 Task: Create a section Running Rampant and in the section, add a milestone Workforce productivity enhancement in the project ClickTech
Action: Mouse moved to (67, 196)
Screenshot: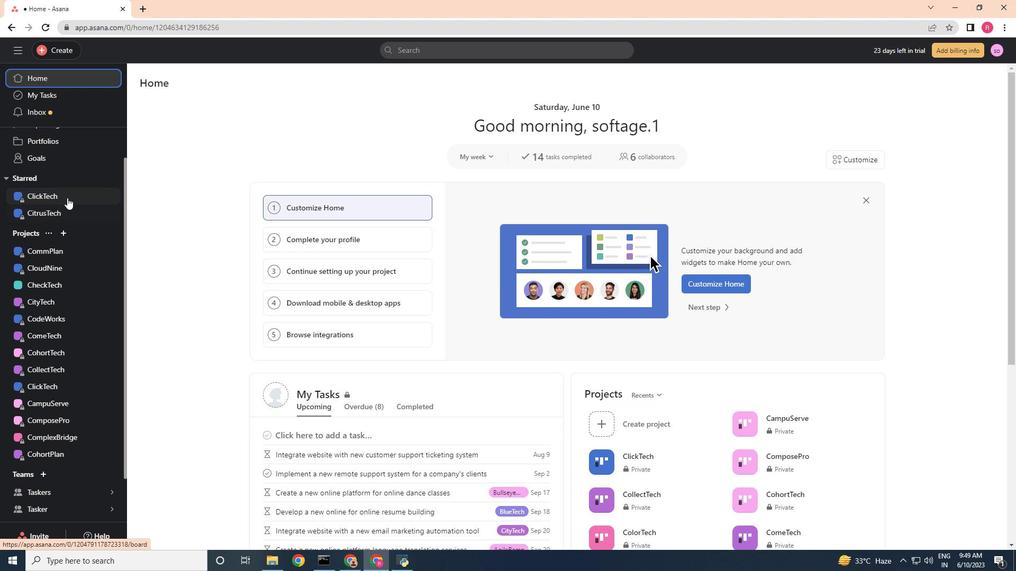 
Action: Mouse pressed left at (67, 196)
Screenshot: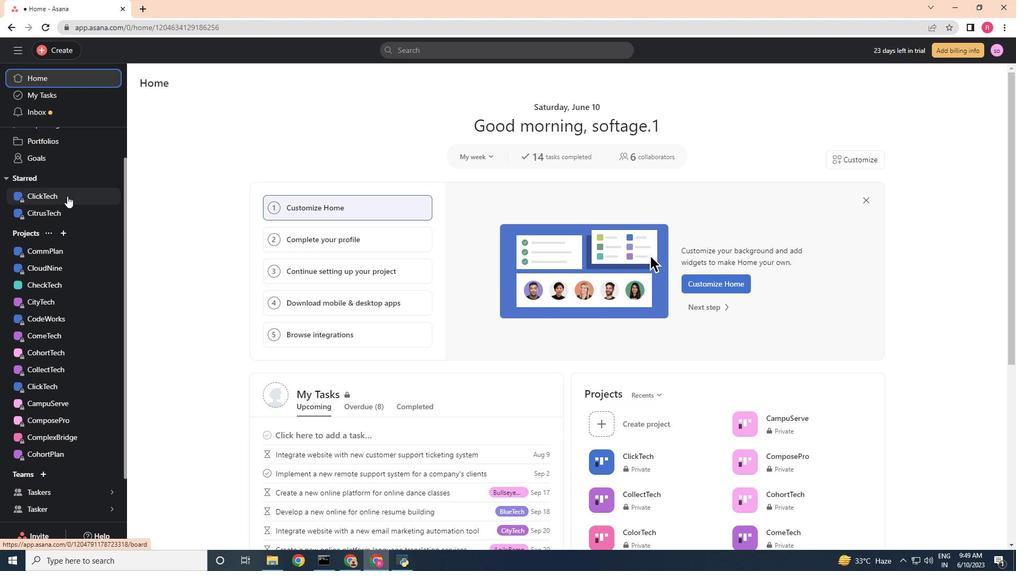 
Action: Mouse moved to (597, 542)
Screenshot: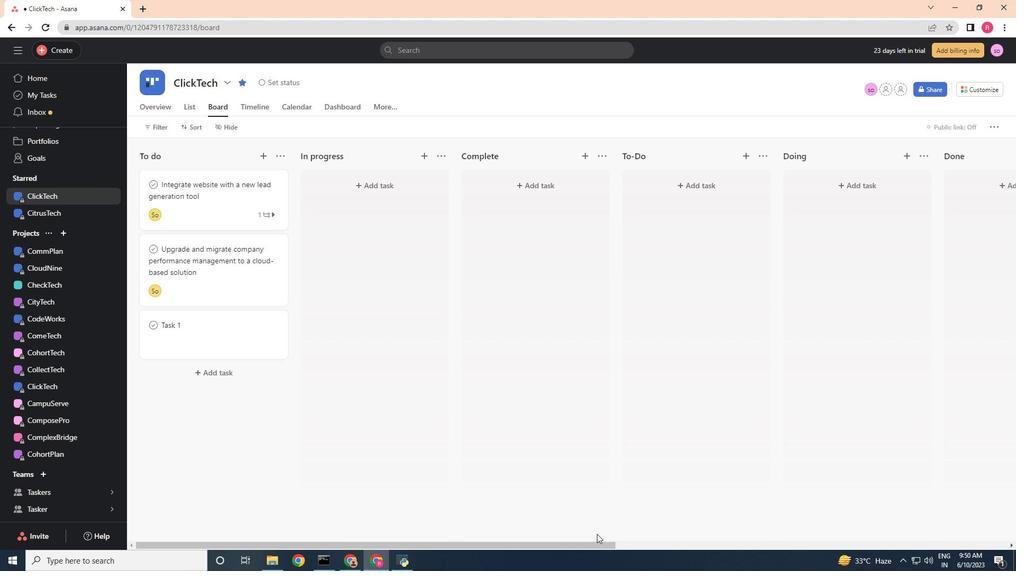
Action: Mouse pressed left at (597, 542)
Screenshot: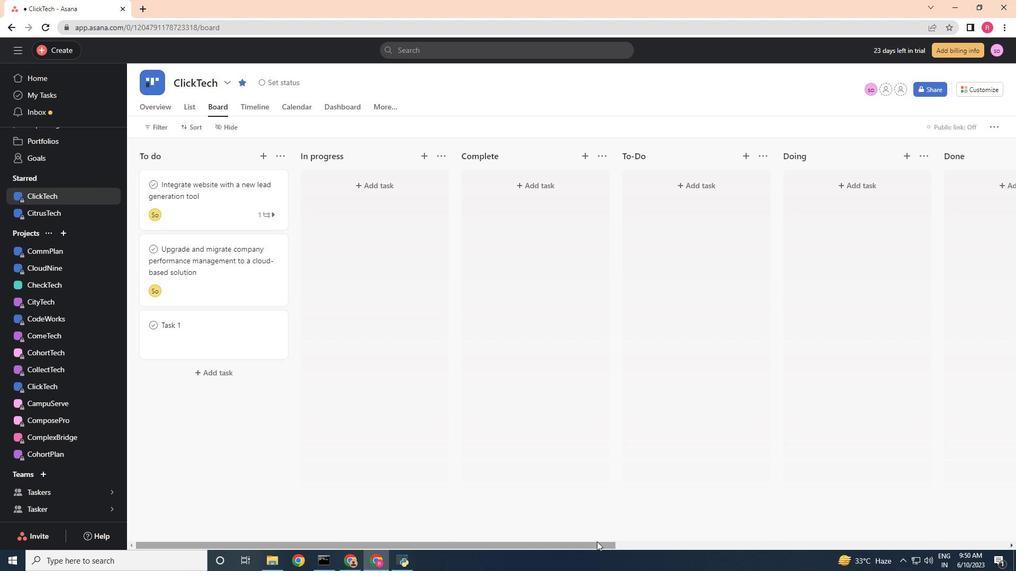 
Action: Mouse moved to (901, 152)
Screenshot: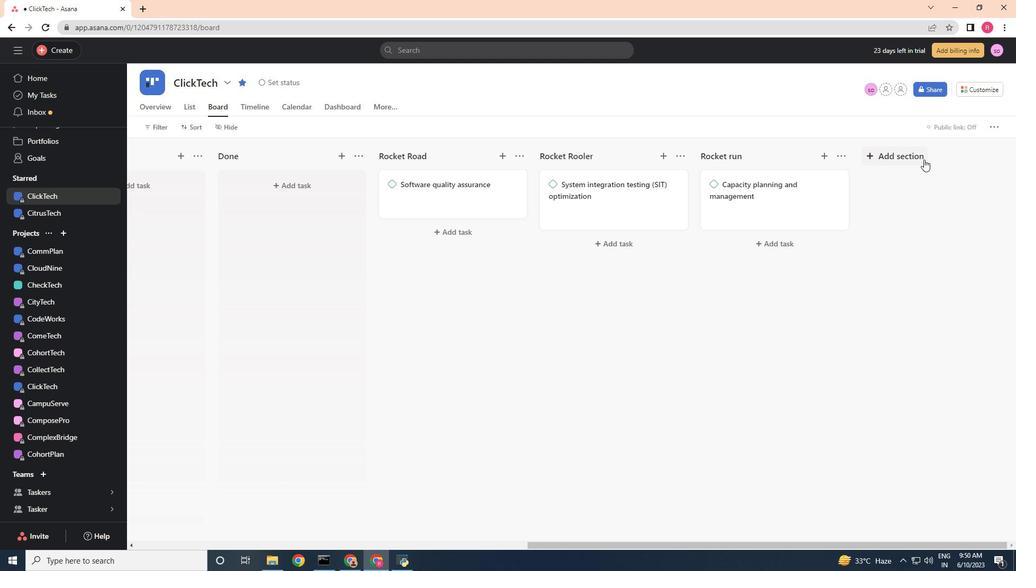
Action: Mouse pressed left at (901, 152)
Screenshot: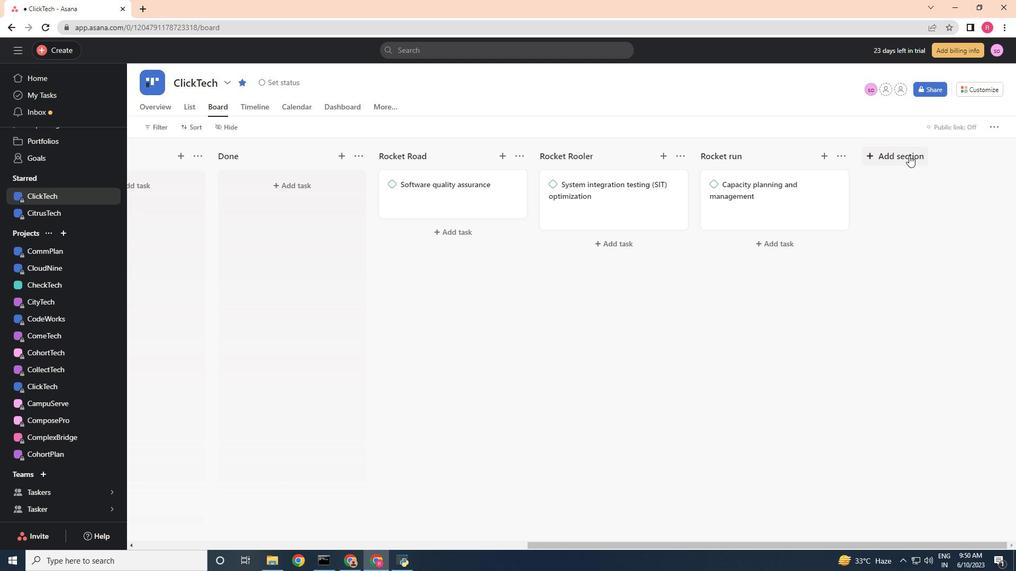 
Action: Mouse moved to (781, 147)
Screenshot: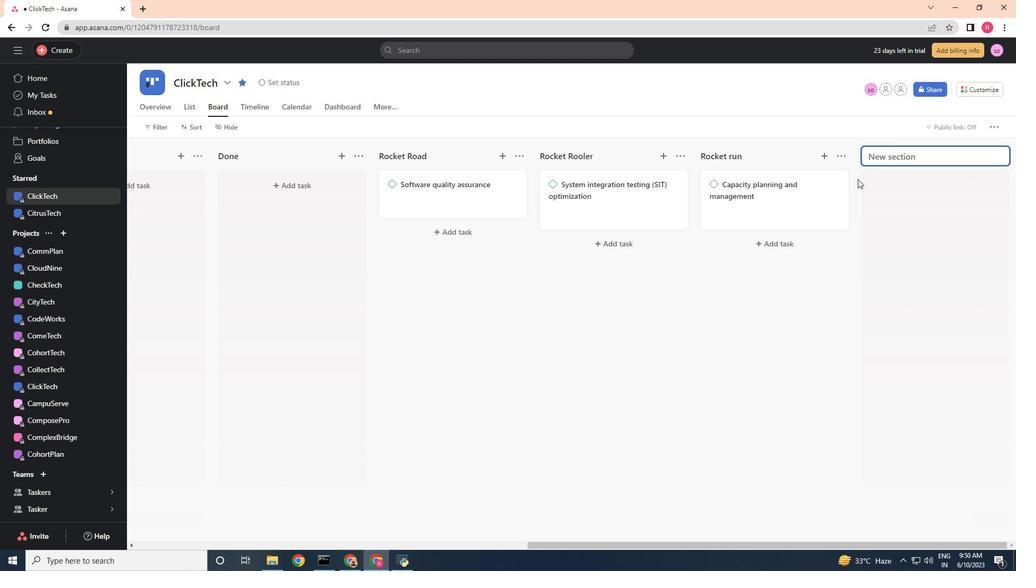 
Action: Key pressed <Key.shift>Running<Key.space><Key.shift>Rampant<Key.enter>
Screenshot: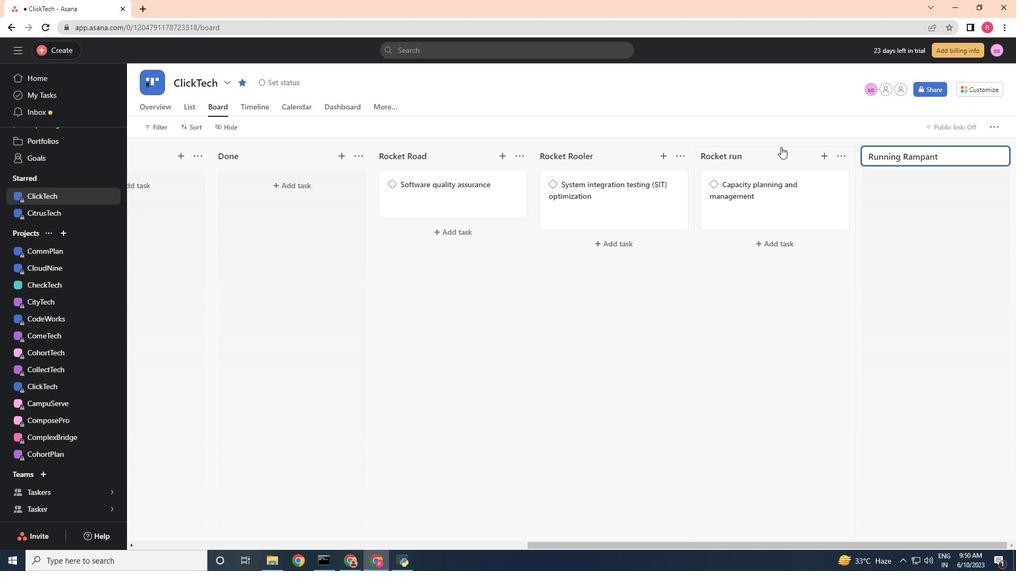
Action: Mouse moved to (773, 184)
Screenshot: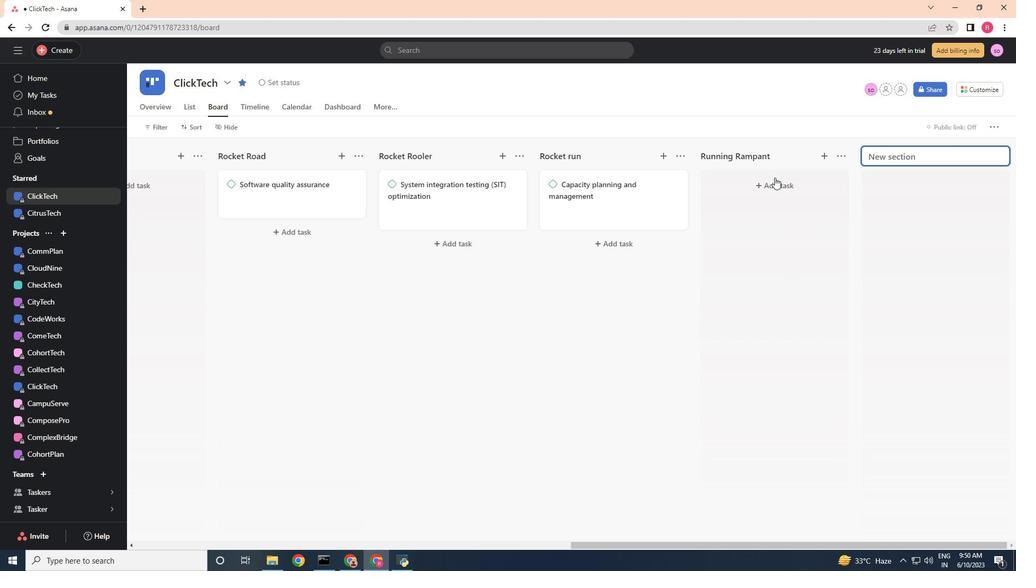 
Action: Mouse pressed left at (773, 184)
Screenshot: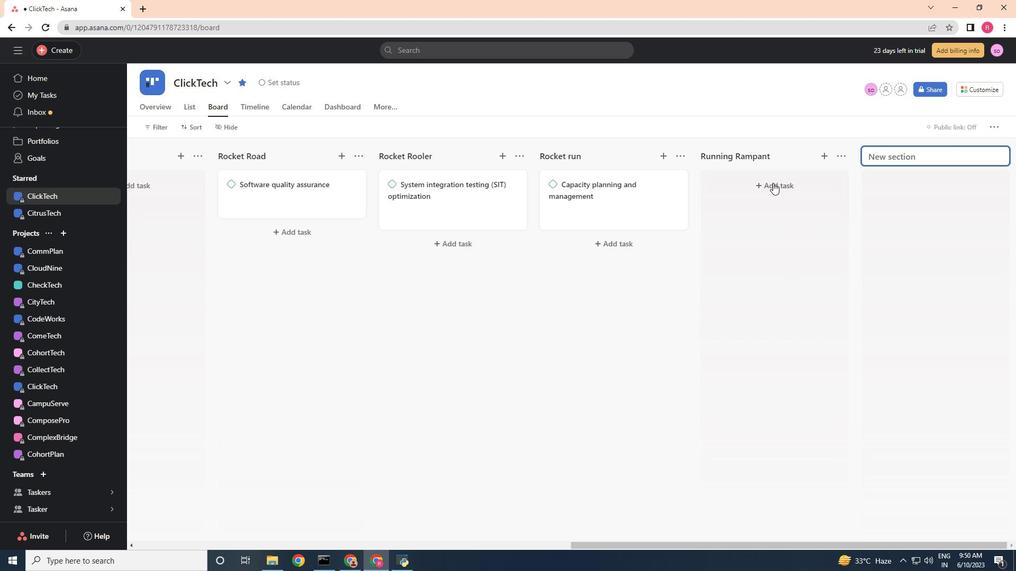 
Action: Mouse moved to (764, 182)
Screenshot: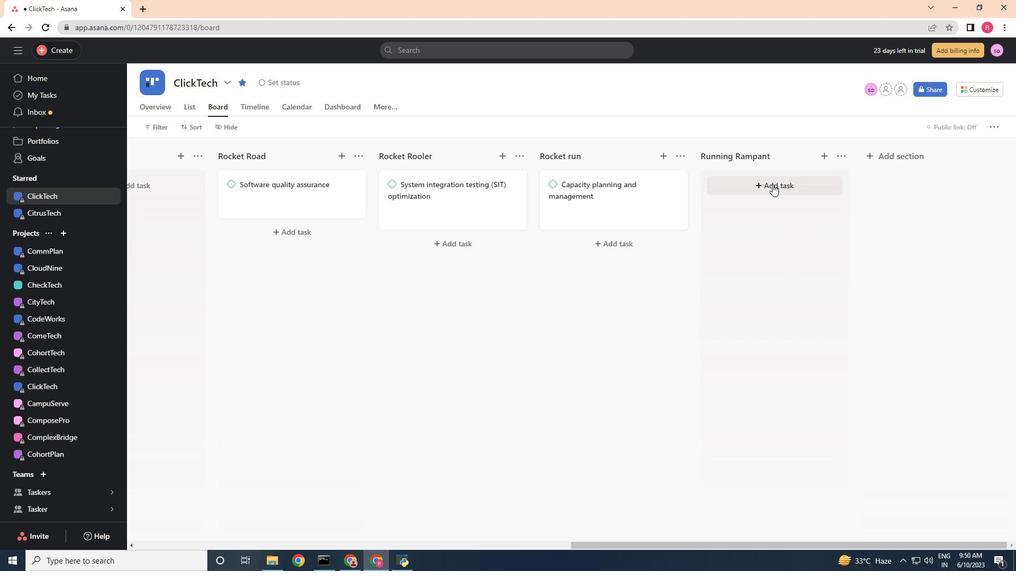 
Action: Key pressed <Key.shift><Key.shift><Key.shift><Key.shift><Key.shift><Key.shift><Key.shift><Key.shift><Key.shift><Key.shift>Workforce<Key.space>productio<Key.backspace><Key.backspace><Key.backspace><Key.backspace>ctivity<Key.space>enhanceement
Screenshot: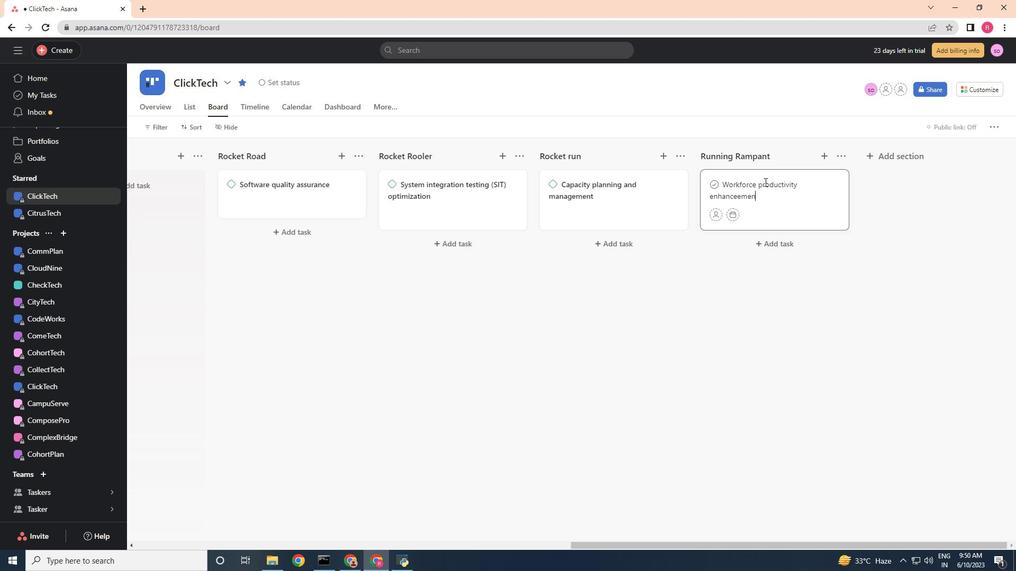 
Action: Mouse moved to (737, 197)
Screenshot: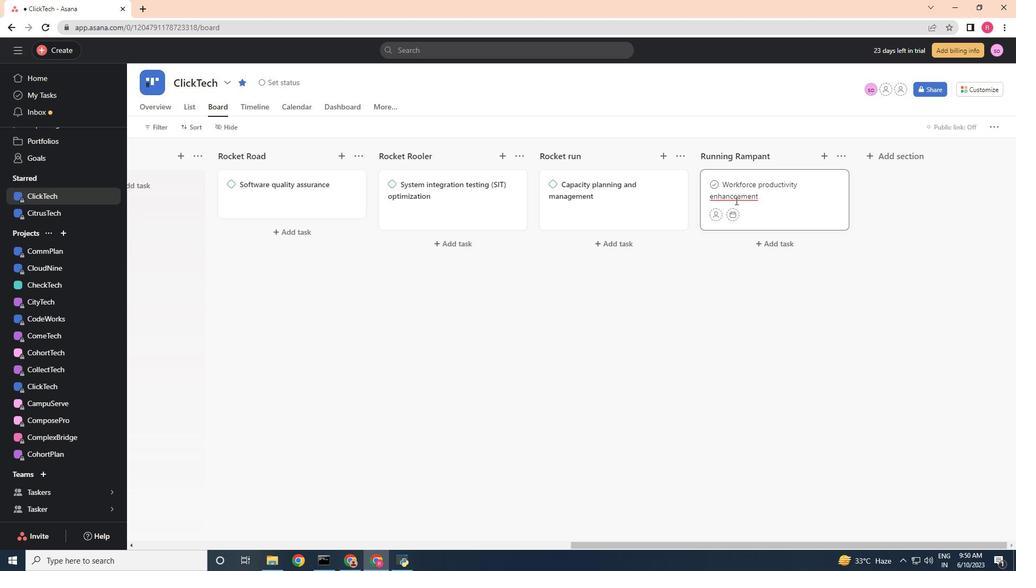 
Action: Mouse pressed left at (737, 197)
Screenshot: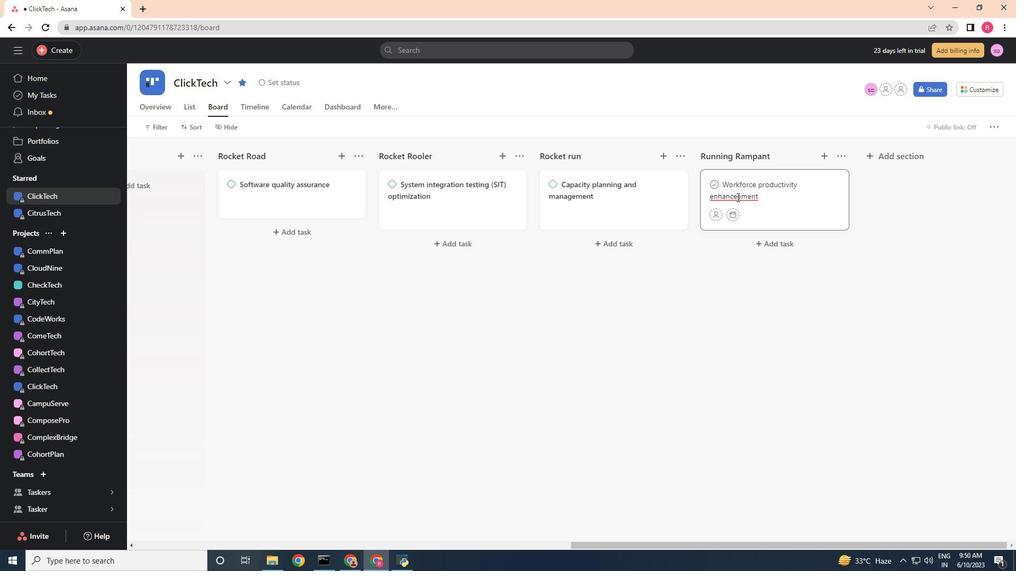 
Action: Mouse moved to (737, 196)
Screenshot: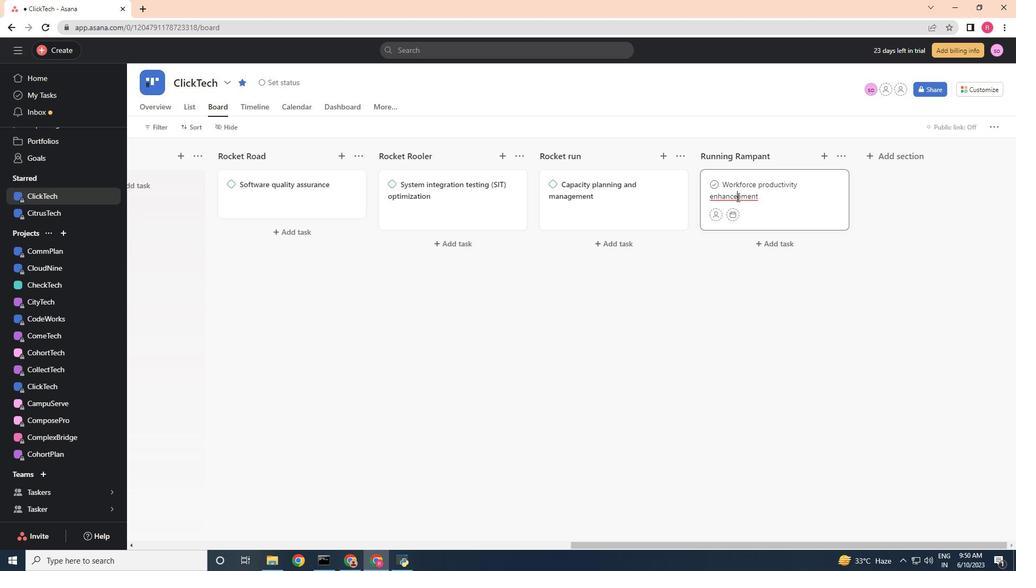 
Action: Key pressed <Key.backspace>
Screenshot: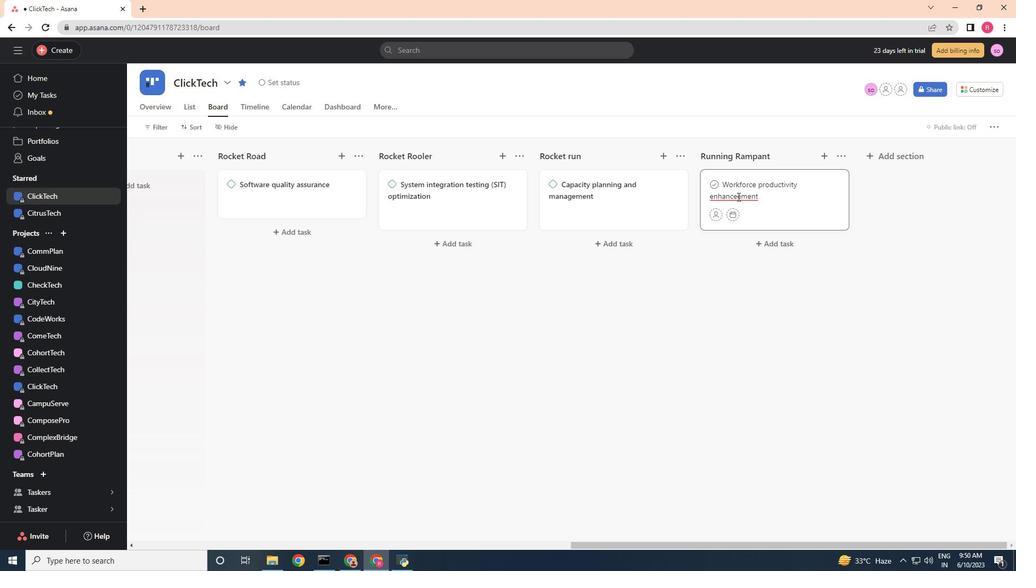 
Action: Mouse moved to (770, 208)
Screenshot: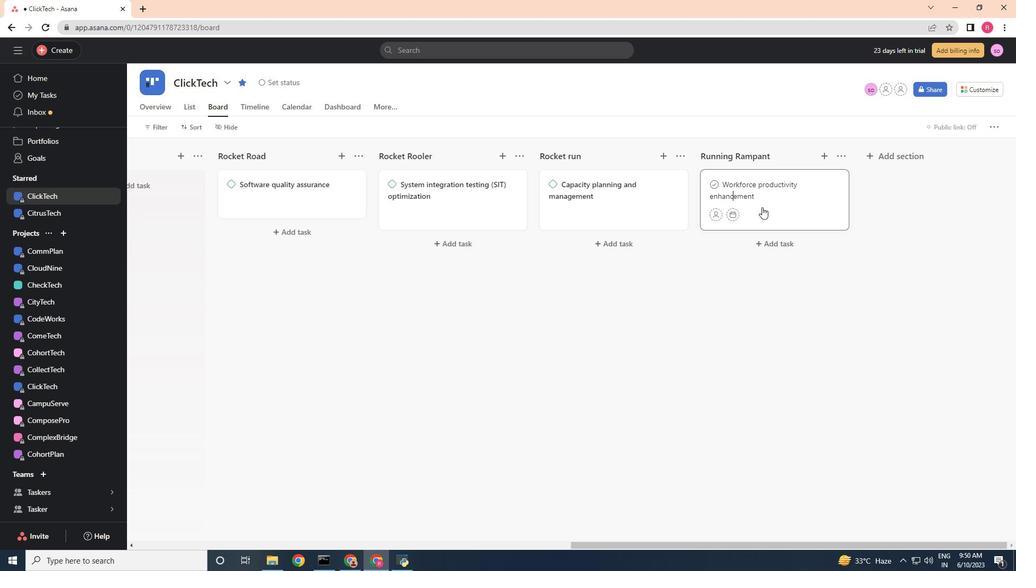 
Action: Mouse pressed right at (770, 208)
Screenshot: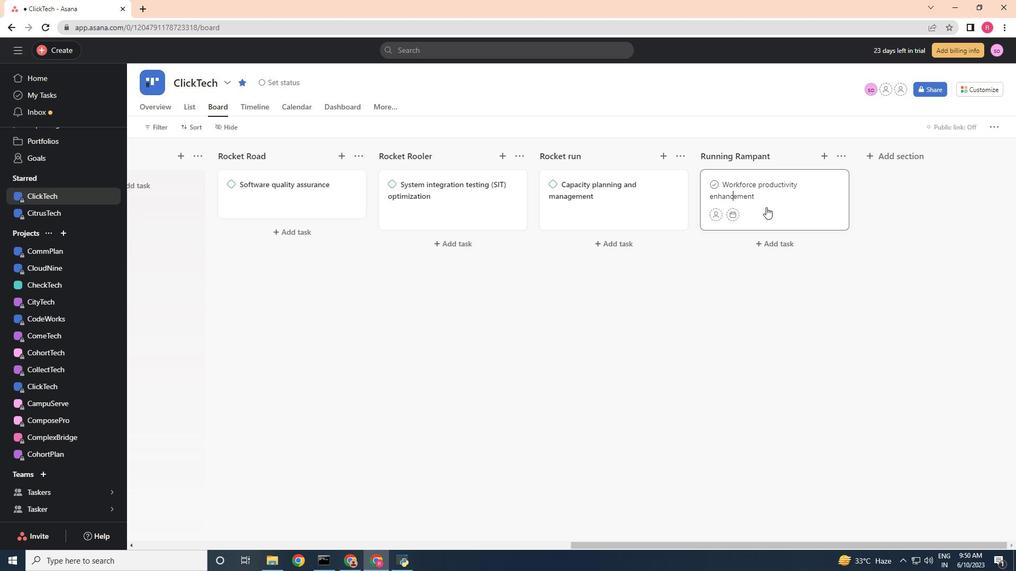 
Action: Mouse moved to (814, 383)
Screenshot: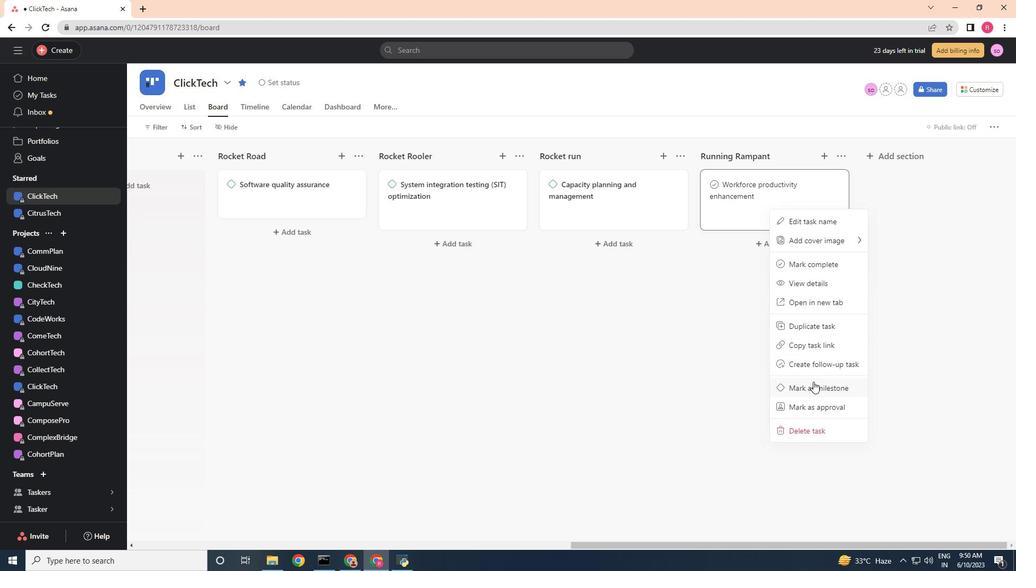 
Action: Mouse pressed left at (814, 383)
Screenshot: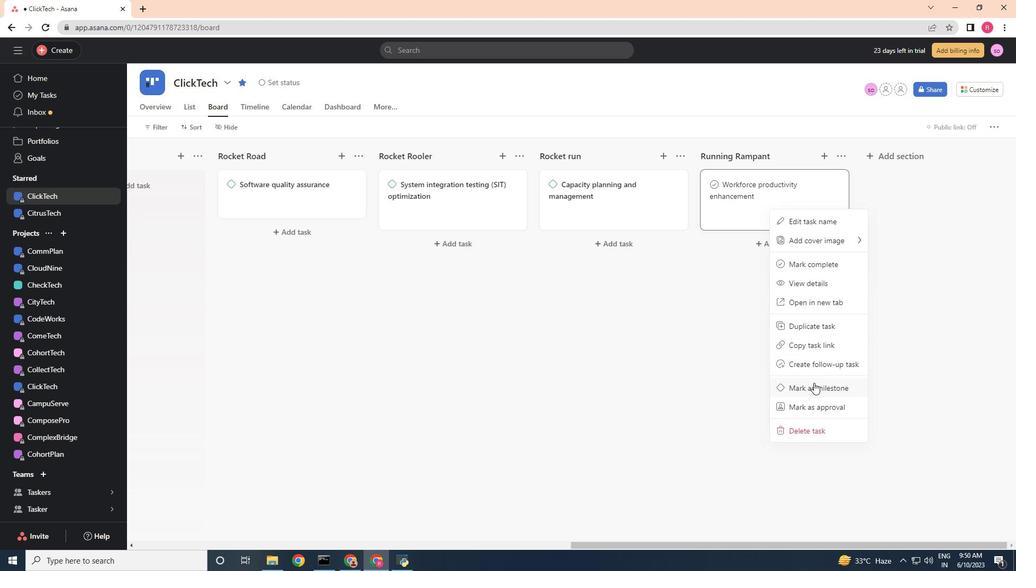 
Action: Mouse moved to (746, 340)
Screenshot: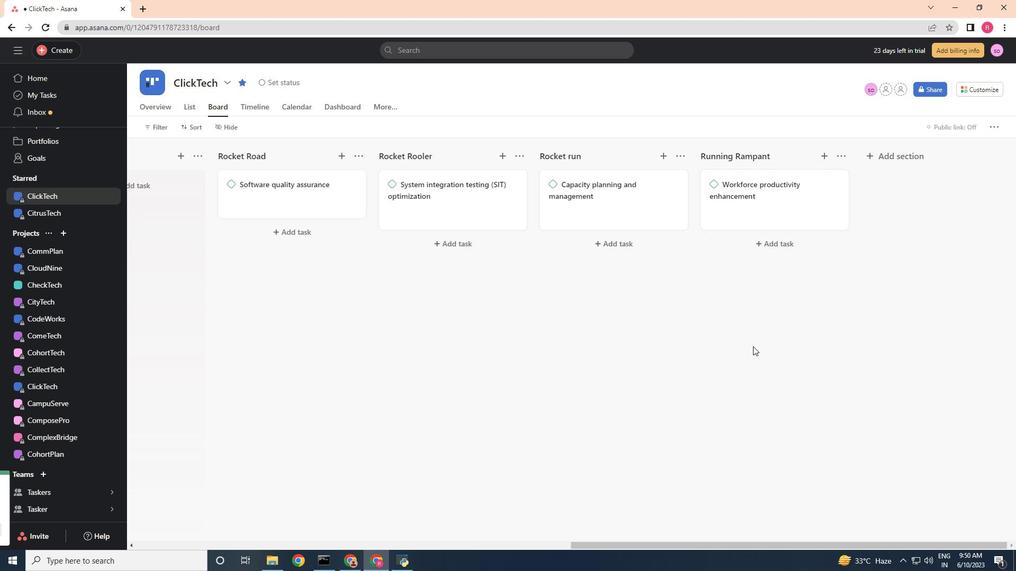 
